 Task: Print the page in black and white.
Action: Mouse moved to (1147, 33)
Screenshot: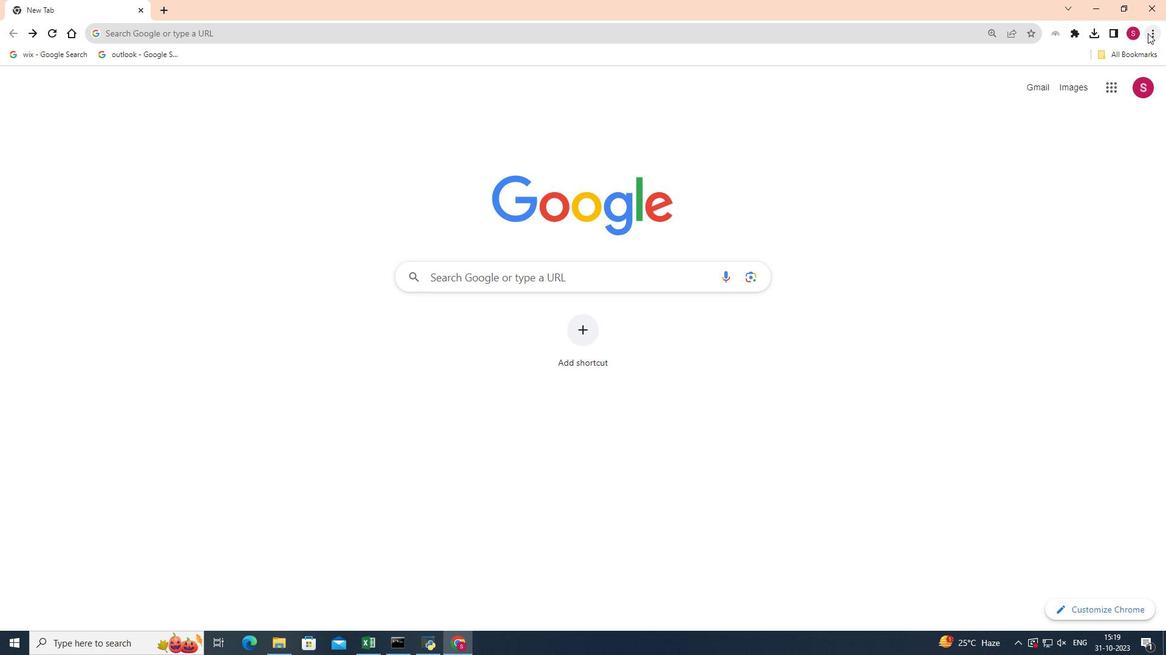 
Action: Mouse pressed left at (1147, 33)
Screenshot: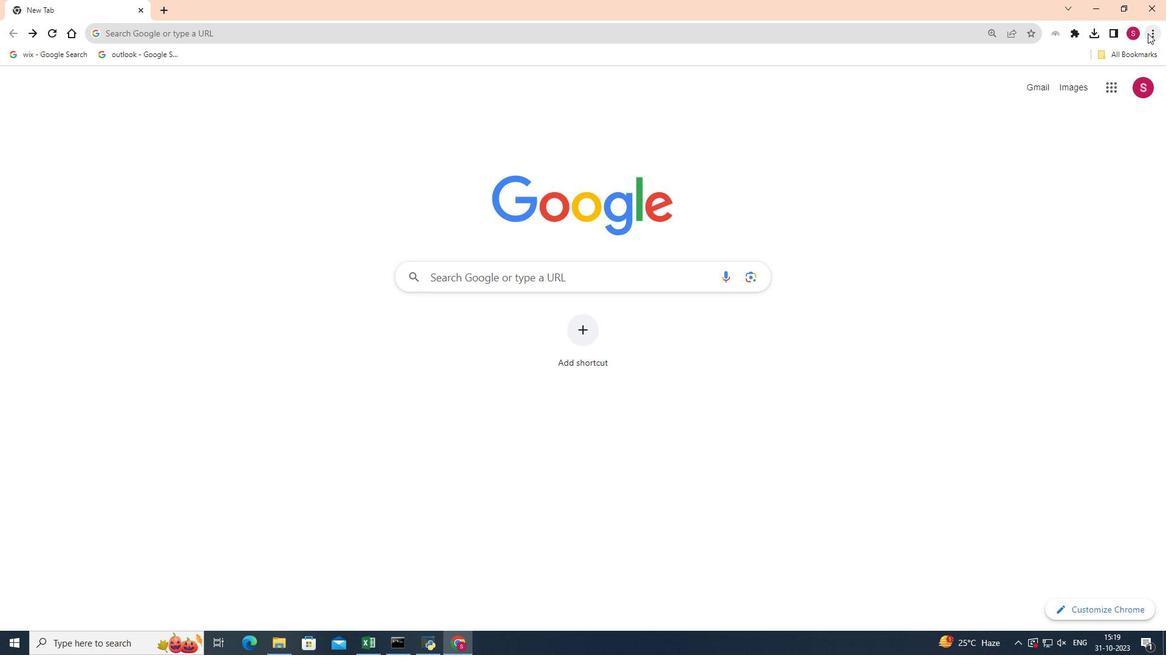 
Action: Mouse moved to (1083, 185)
Screenshot: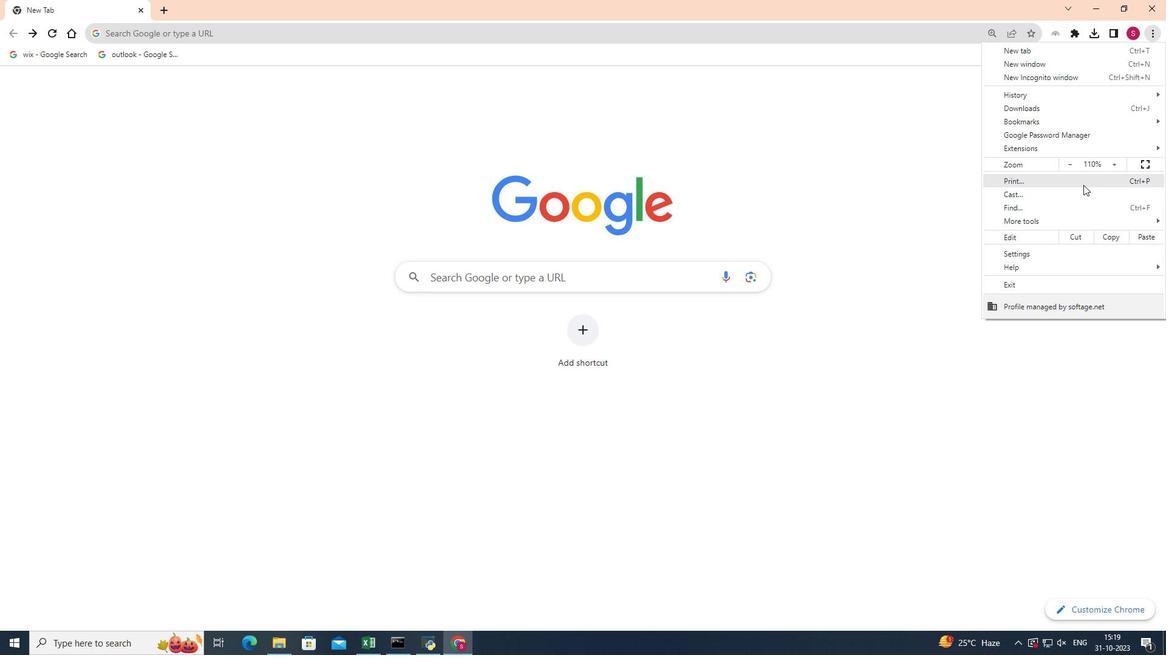 
Action: Mouse pressed left at (1083, 185)
Screenshot: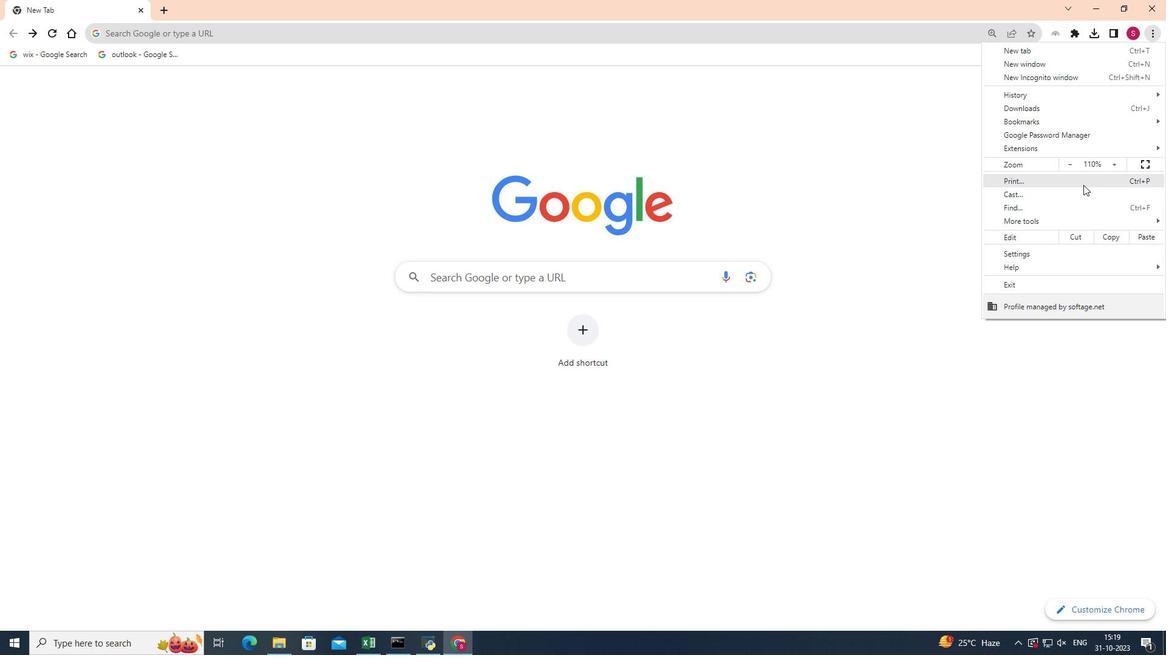 
Action: Mouse moved to (962, 201)
Screenshot: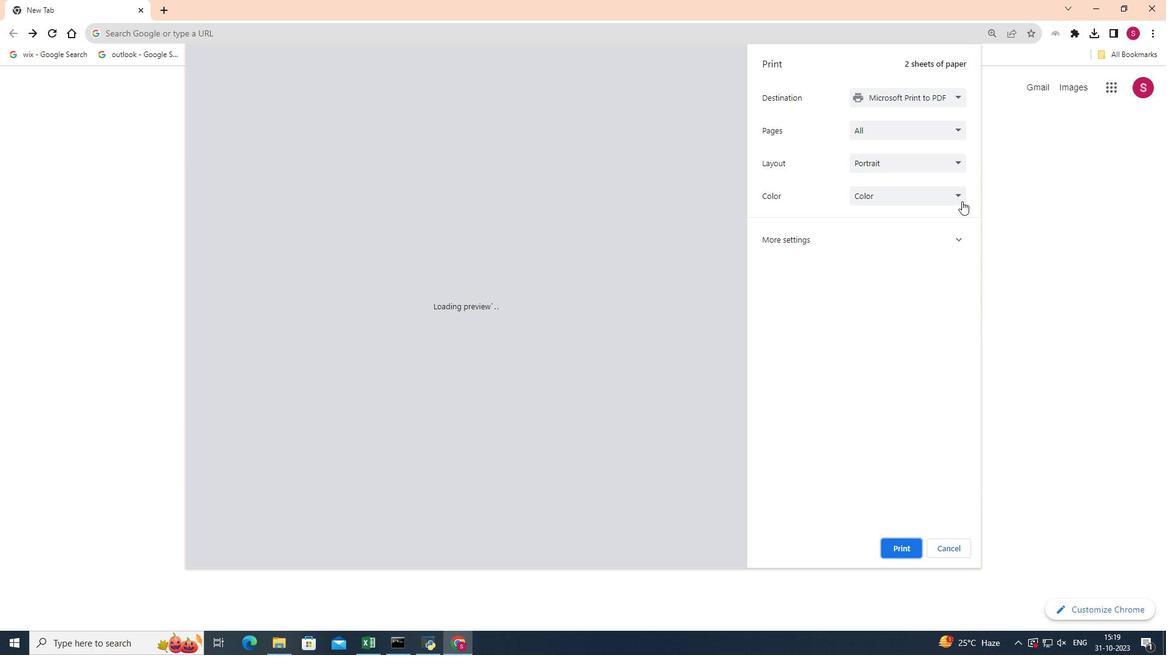 
Action: Mouse pressed left at (962, 201)
Screenshot: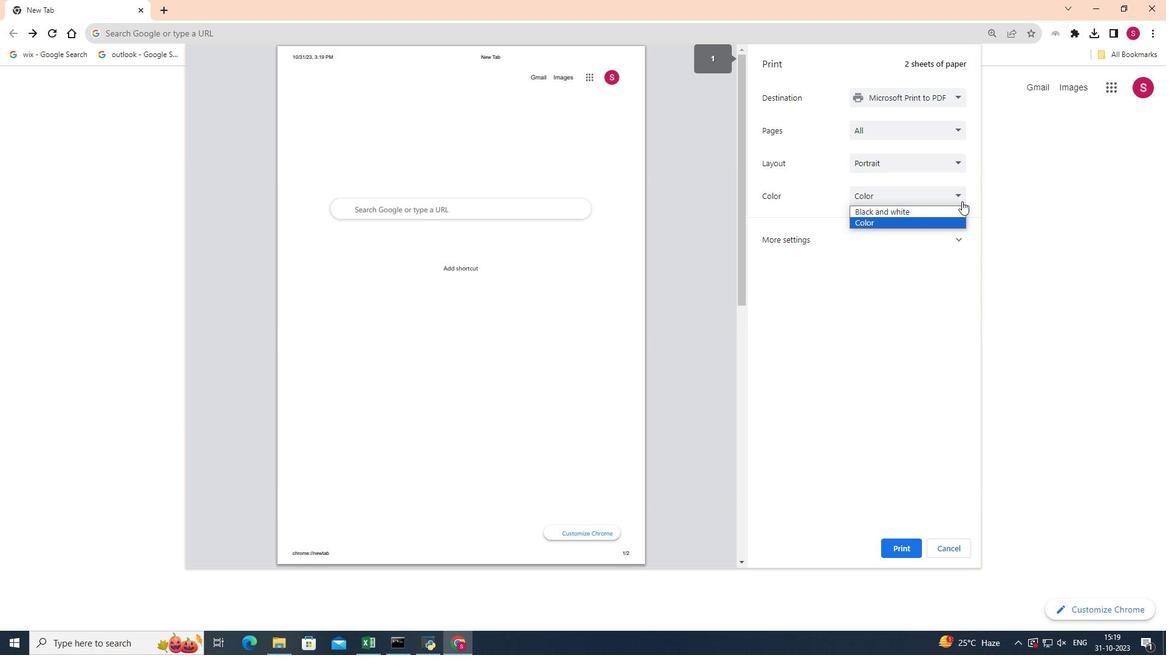 
Action: Mouse moved to (926, 211)
Screenshot: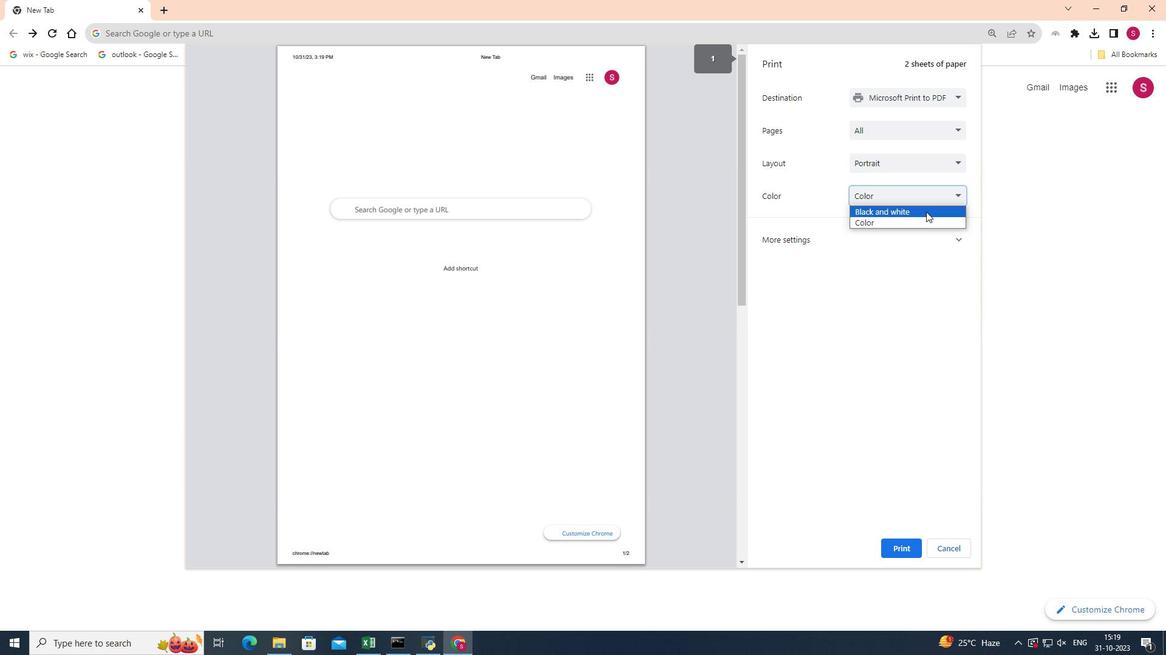 
Action: Mouse pressed left at (926, 211)
Screenshot: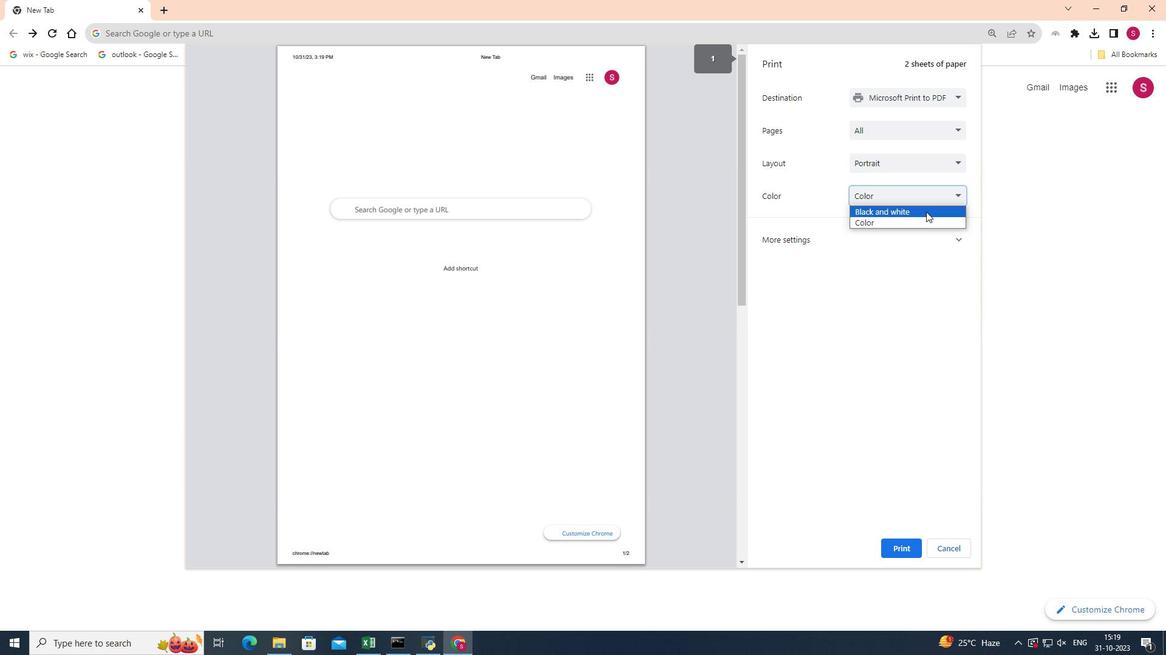 
Action: Mouse moved to (912, 546)
Screenshot: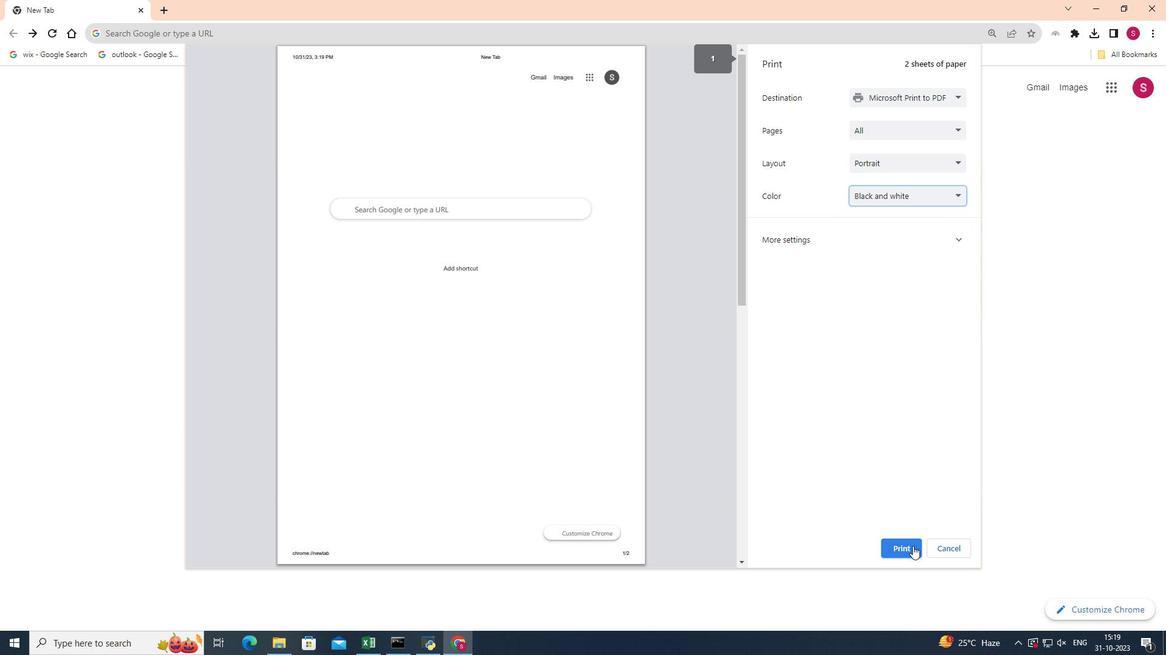 
Action: Mouse pressed left at (912, 546)
Screenshot: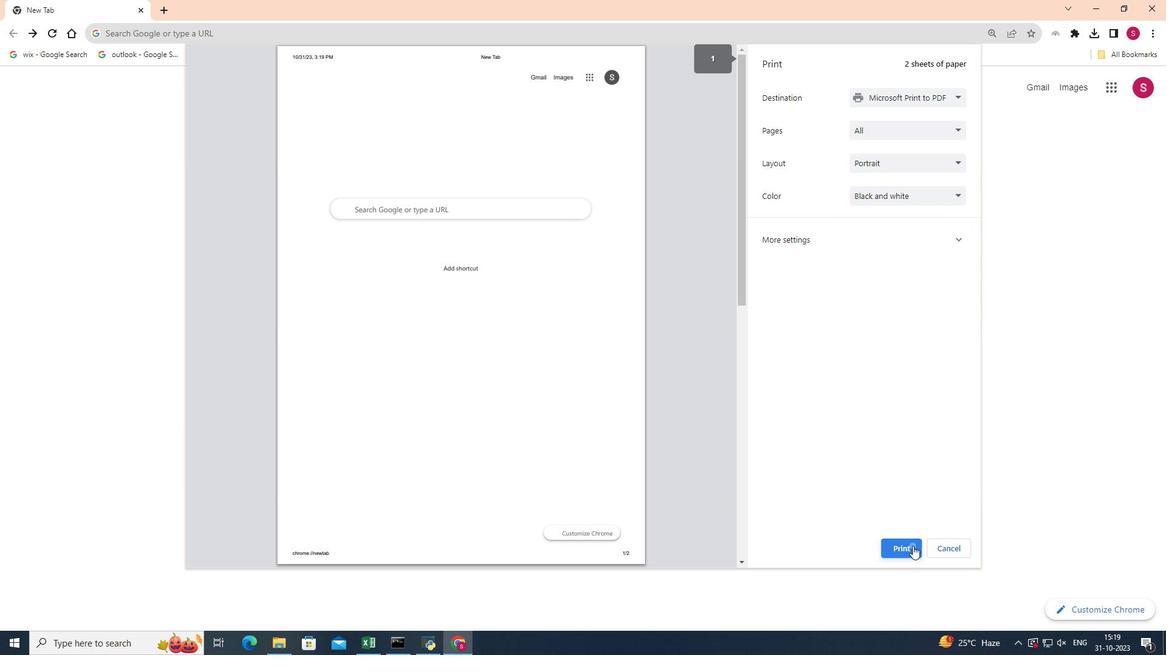 
Action: Mouse moved to (889, 538)
Screenshot: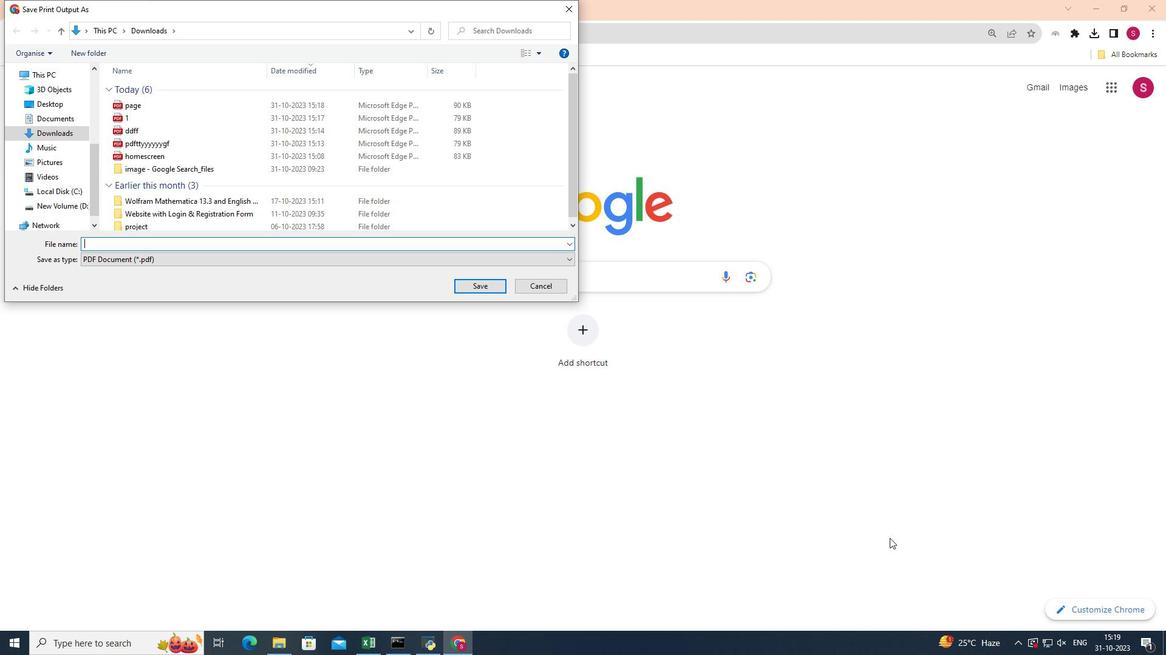 
Action: Key pressed ba<Key.backspace>lack<Key.shift><Key.shift><Key.shift>$<Key.shift><Key.backspace>&we<Key.backspace>hite<Key.enter>
Screenshot: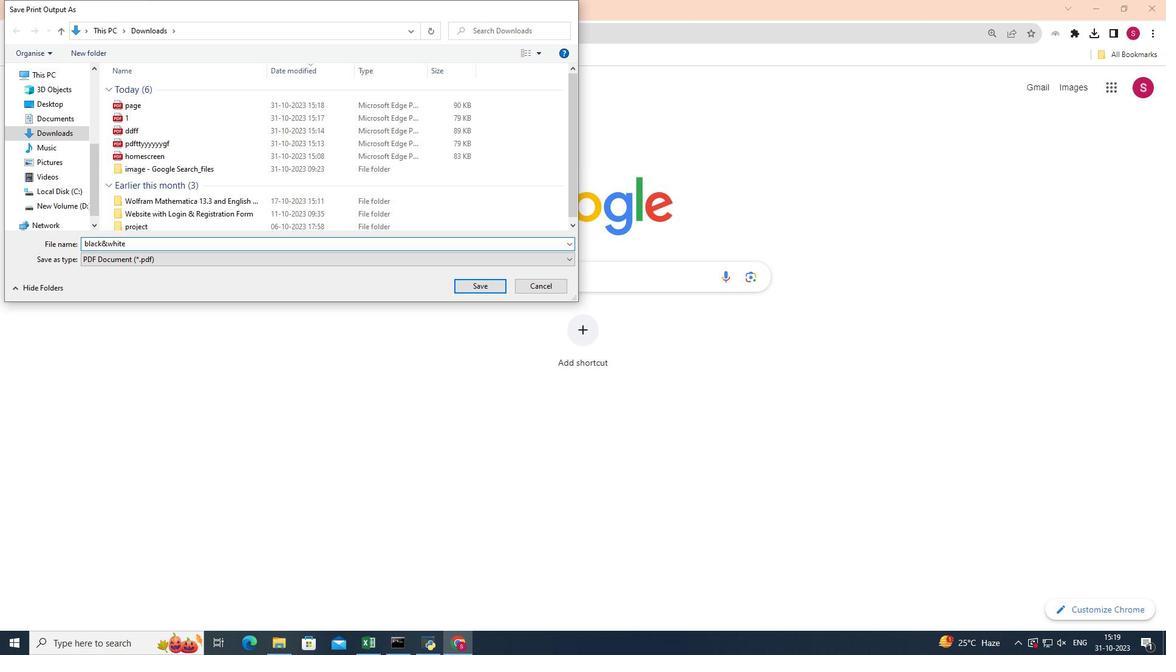 
